 Task: Mark unread Hitesh Gulati message.
Action: Mouse moved to (666, 85)
Screenshot: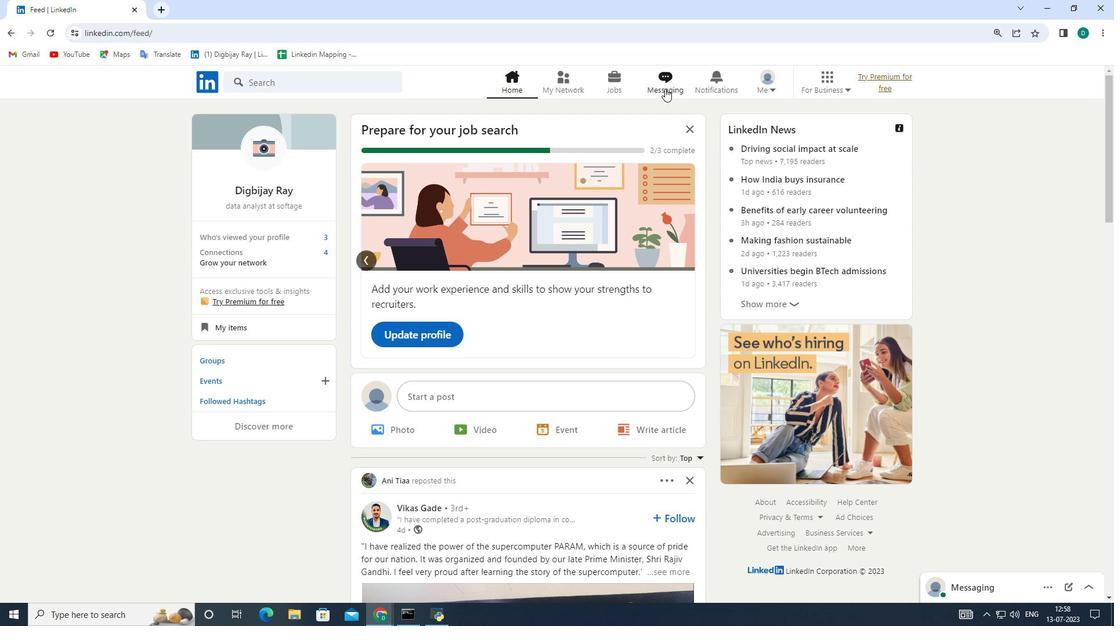 
Action: Mouse pressed left at (666, 85)
Screenshot: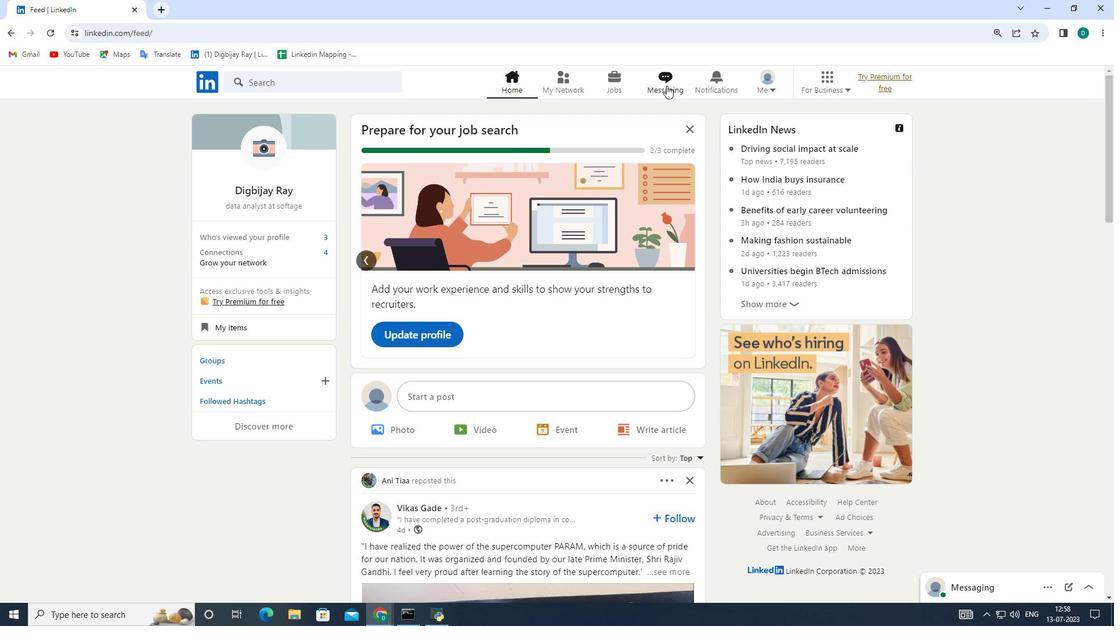 
Action: Mouse moved to (615, 131)
Screenshot: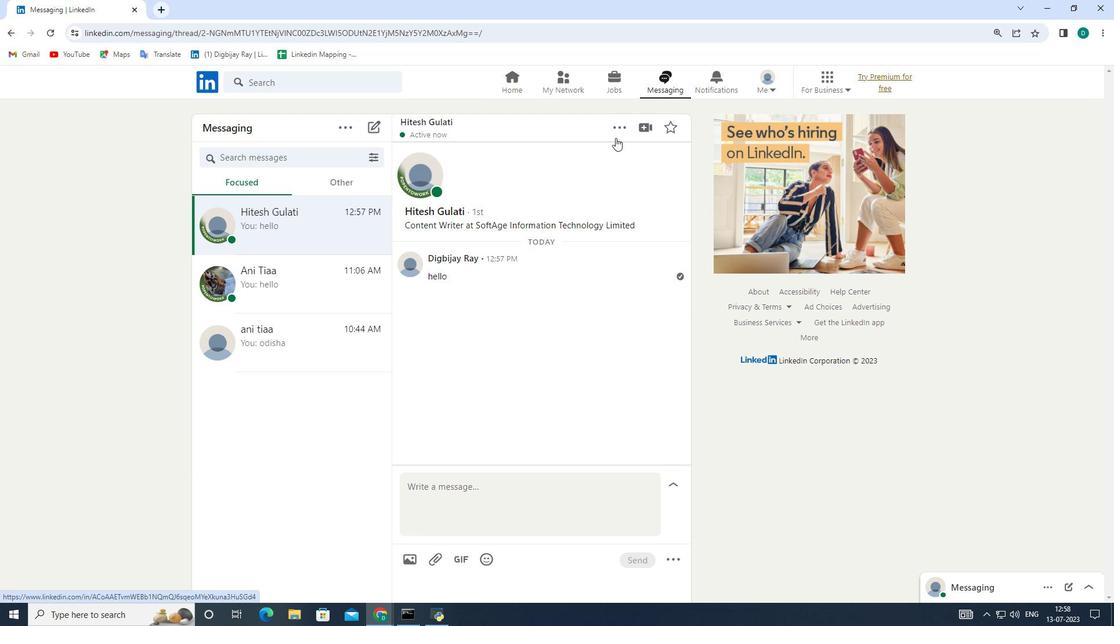 
Action: Mouse pressed left at (615, 131)
Screenshot: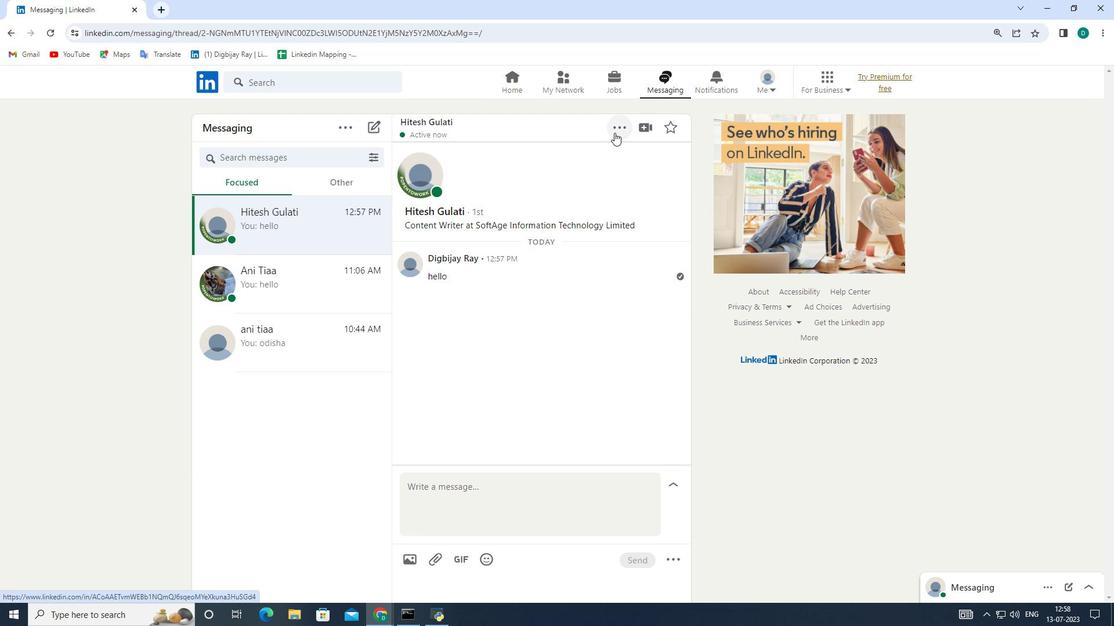 
Action: Mouse moved to (564, 247)
Screenshot: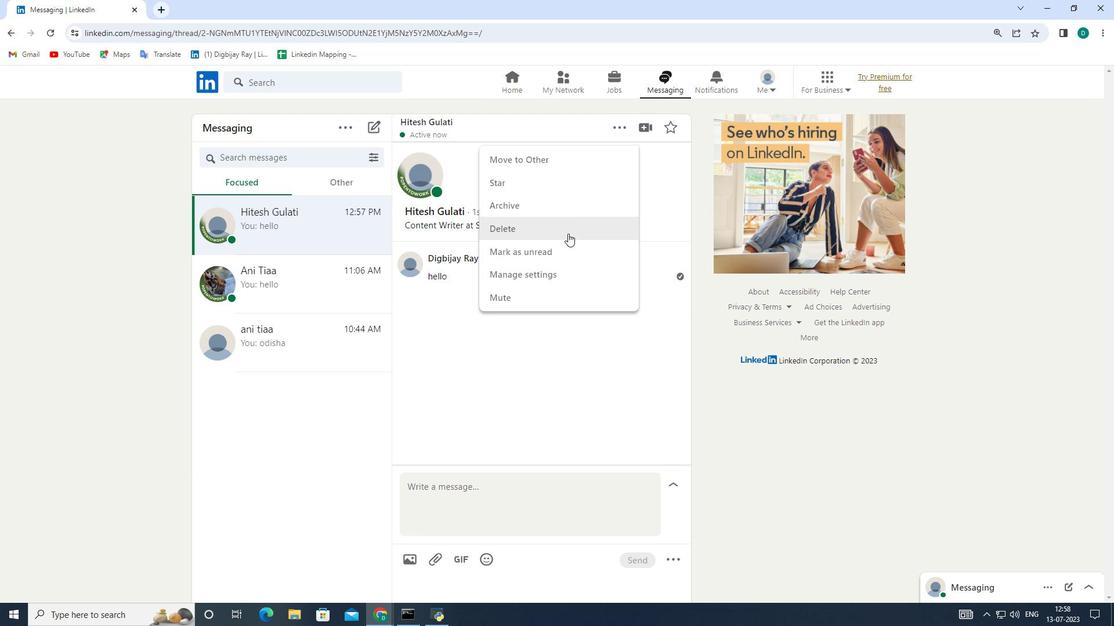 
Action: Mouse pressed left at (564, 247)
Screenshot: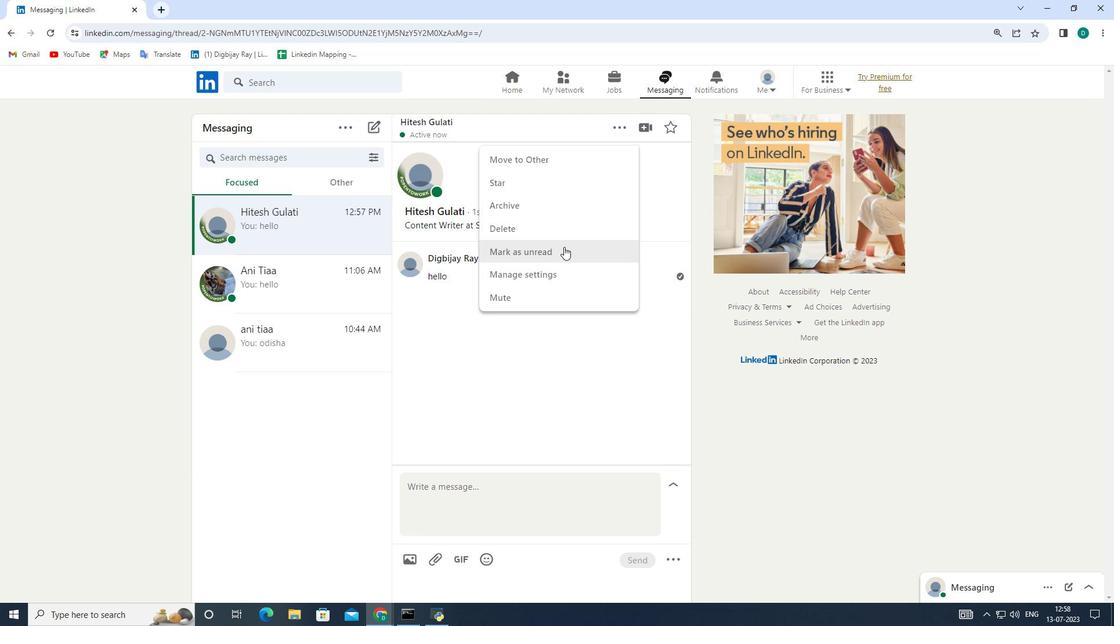 
